 Task: Select a schedule automation every 2 weeks on wednesday at 12:00 PM starting on March 1, 2023
Action: Mouse moved to (561, 500)
Screenshot: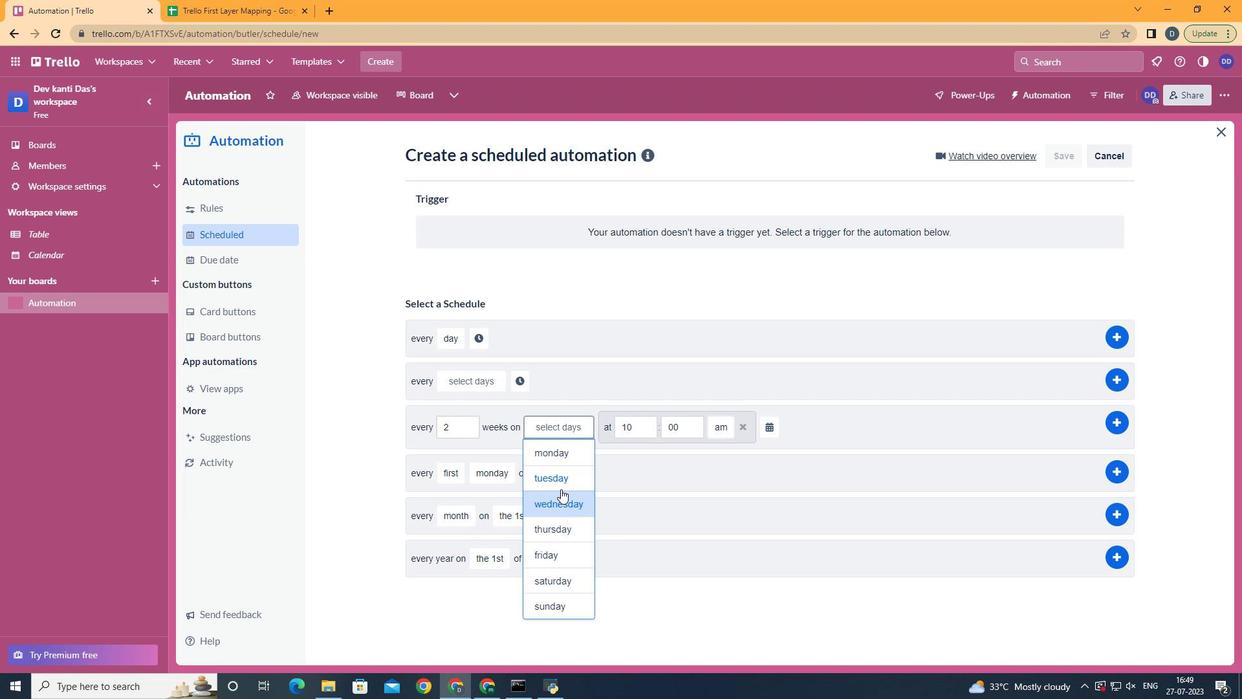 
Action: Mouse pressed left at (561, 500)
Screenshot: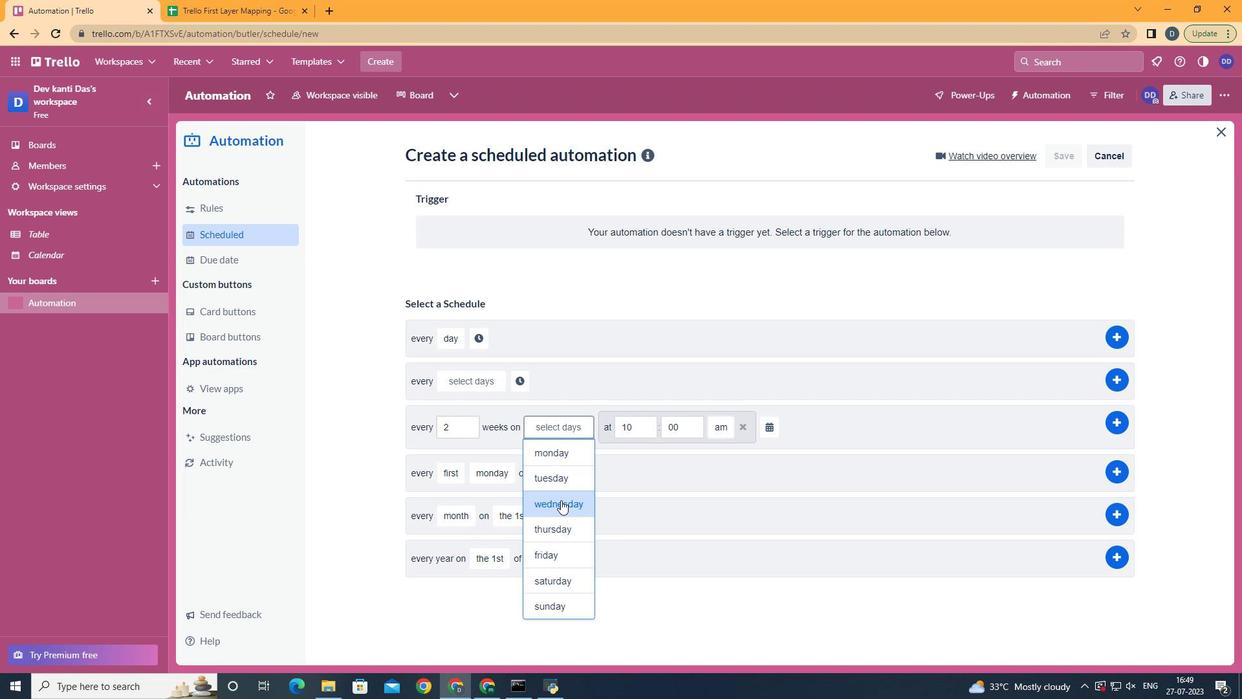 
Action: Mouse moved to (658, 424)
Screenshot: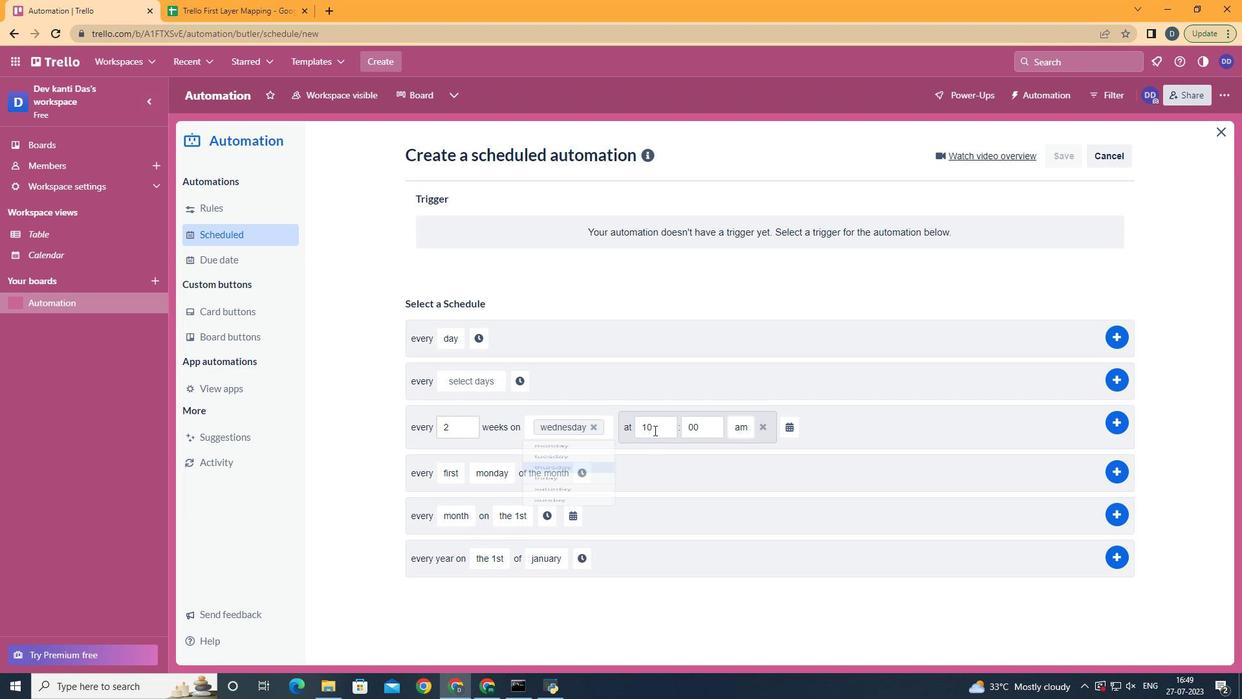 
Action: Mouse pressed left at (658, 424)
Screenshot: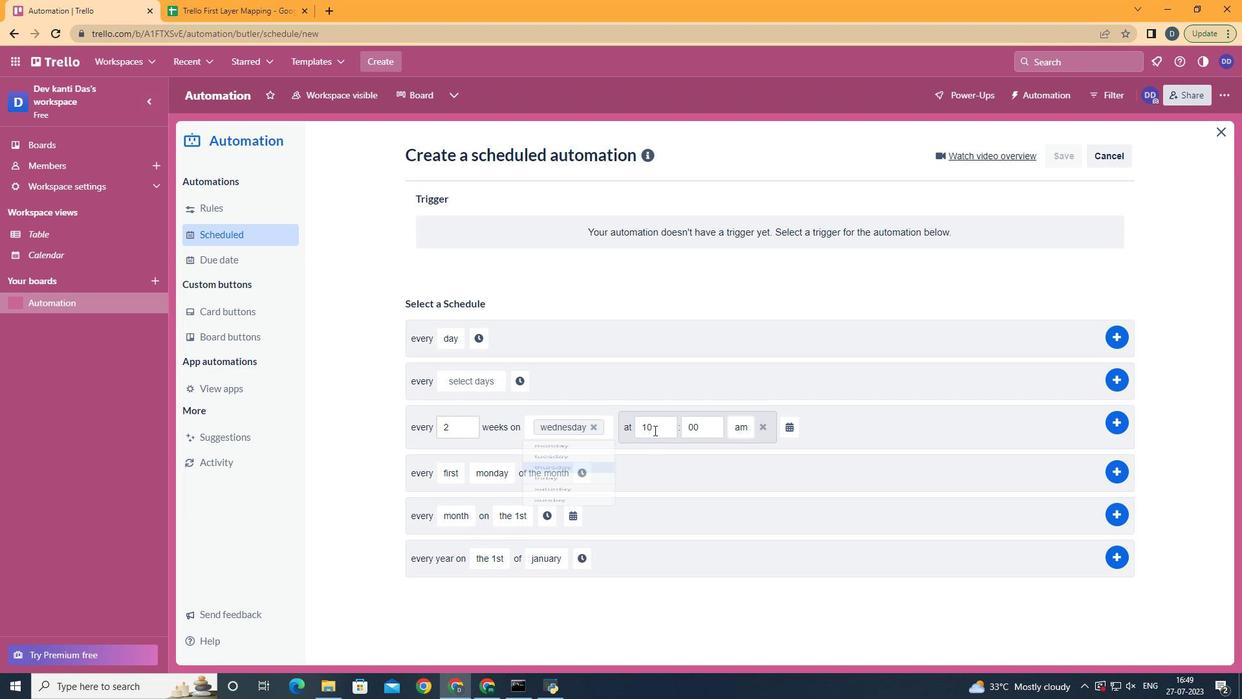 
Action: Key pressed <Key.backspace>2
Screenshot: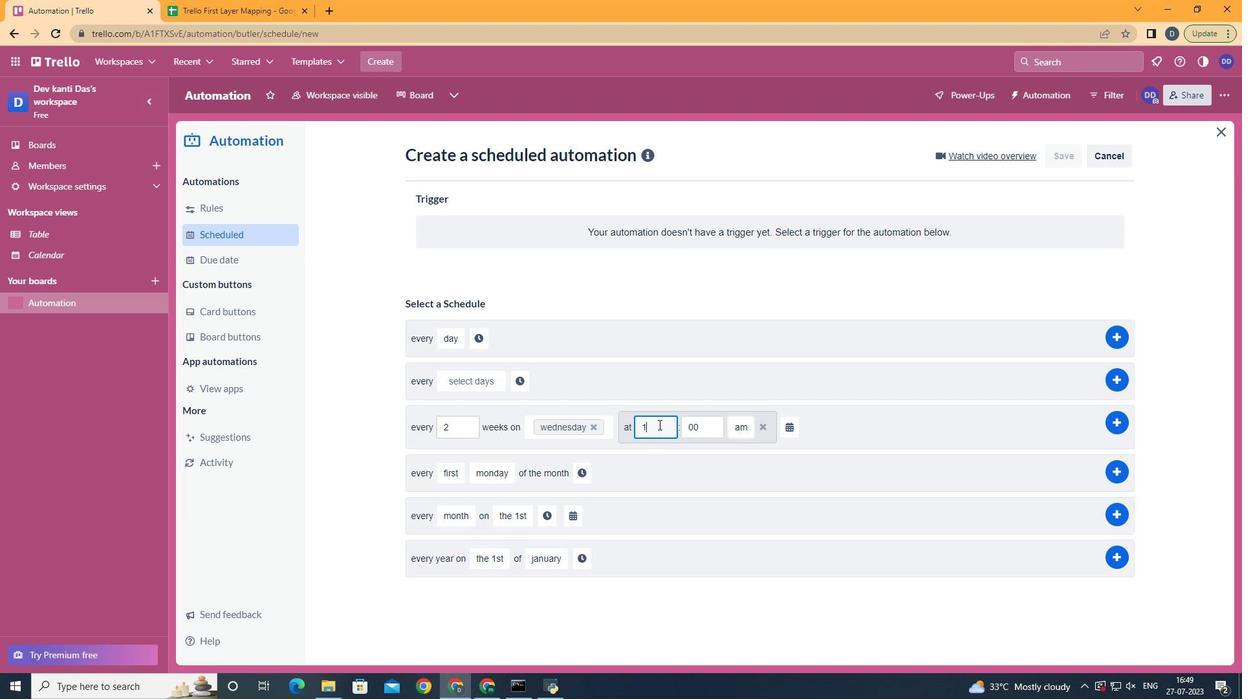 
Action: Mouse moved to (749, 479)
Screenshot: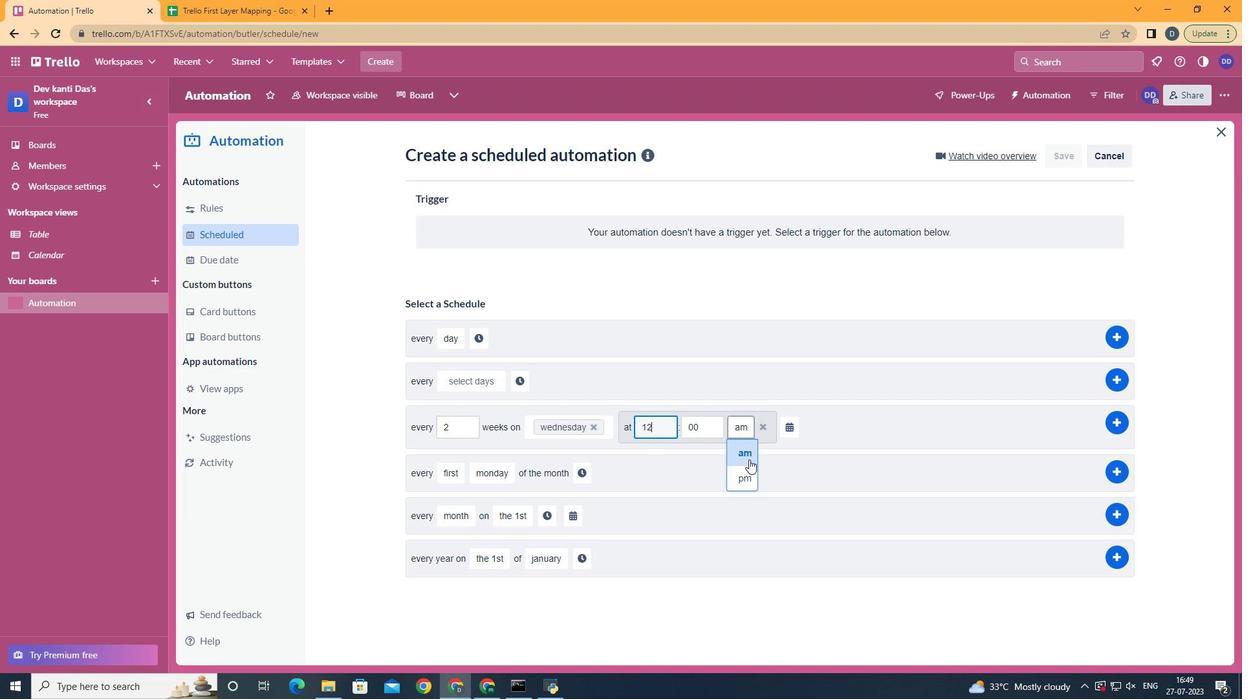 
Action: Mouse pressed left at (749, 479)
Screenshot: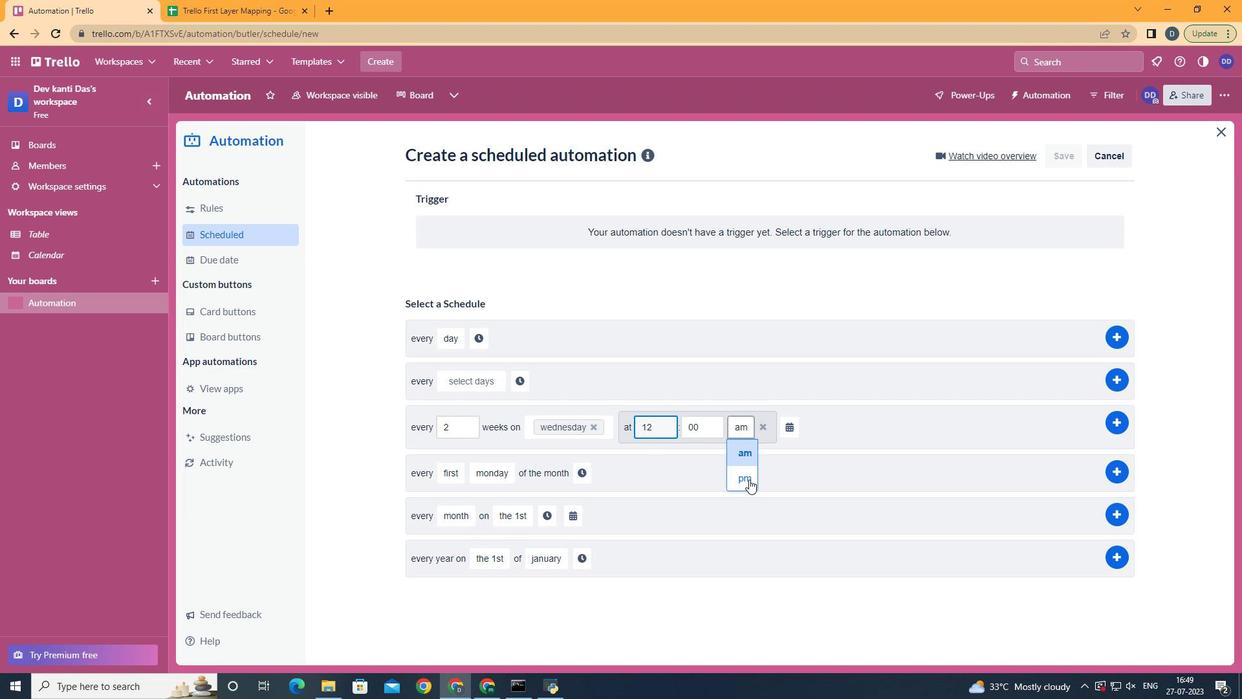 
Action: Mouse moved to (783, 428)
Screenshot: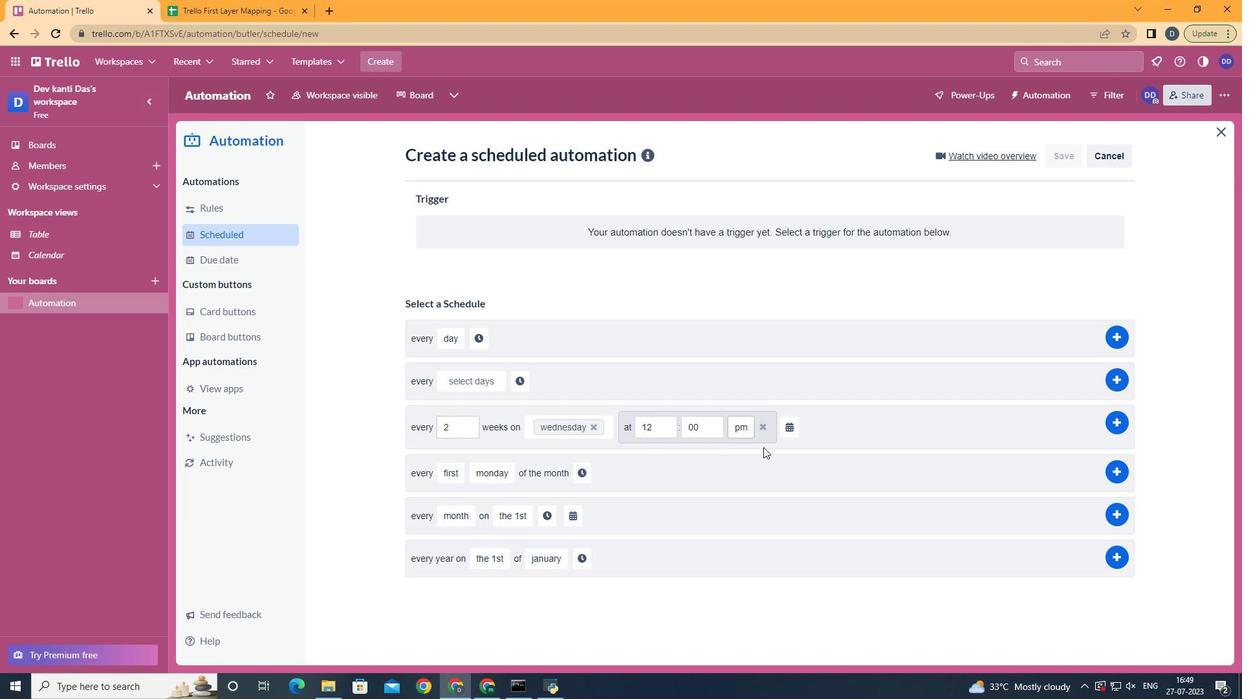 
Action: Mouse pressed left at (783, 428)
Screenshot: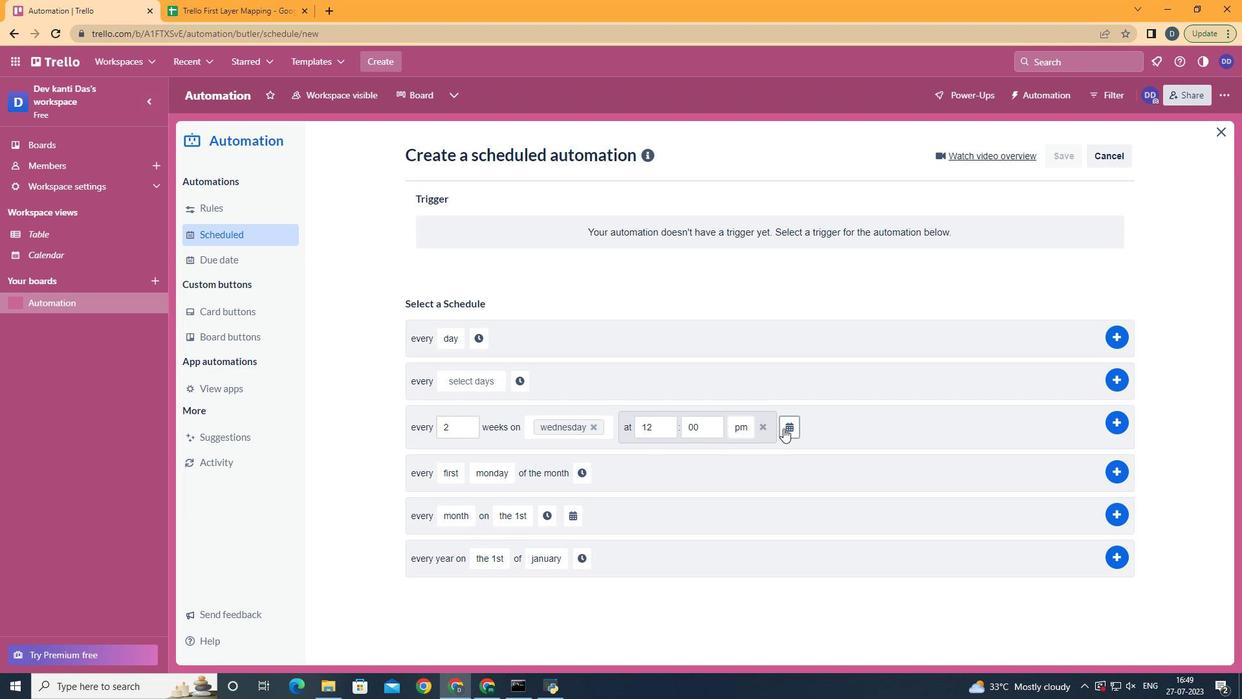 
Action: Mouse moved to (763, 519)
Screenshot: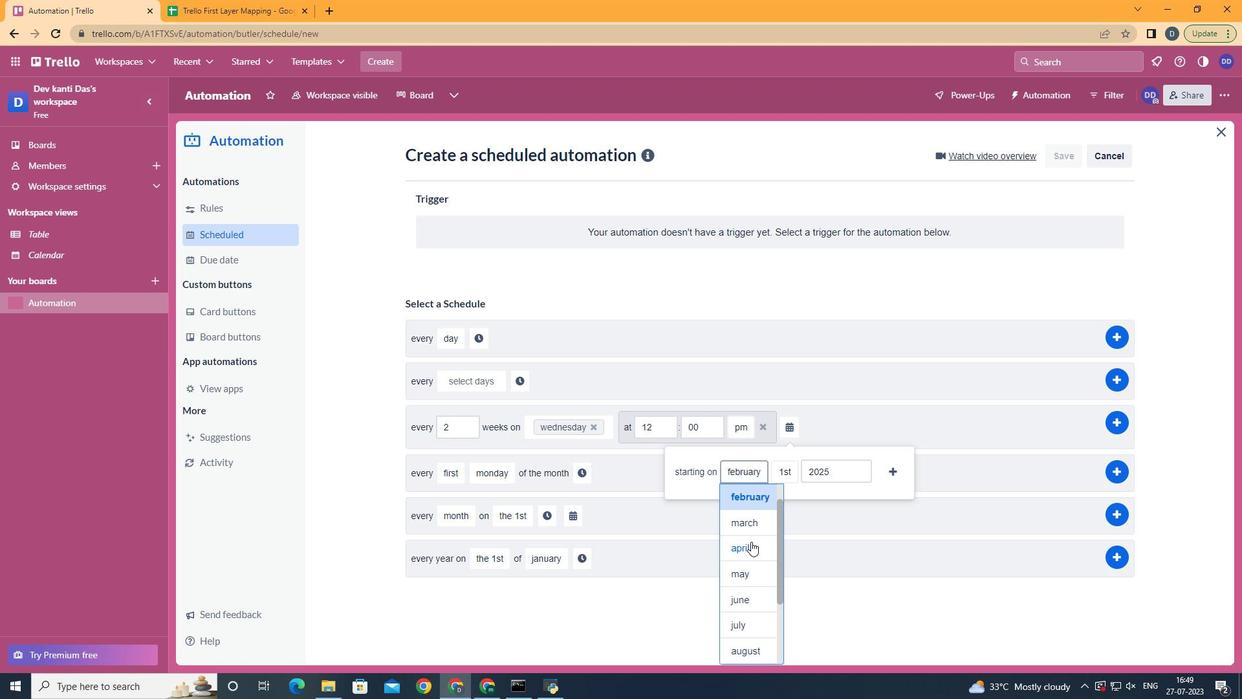 
Action: Mouse pressed left at (763, 519)
Screenshot: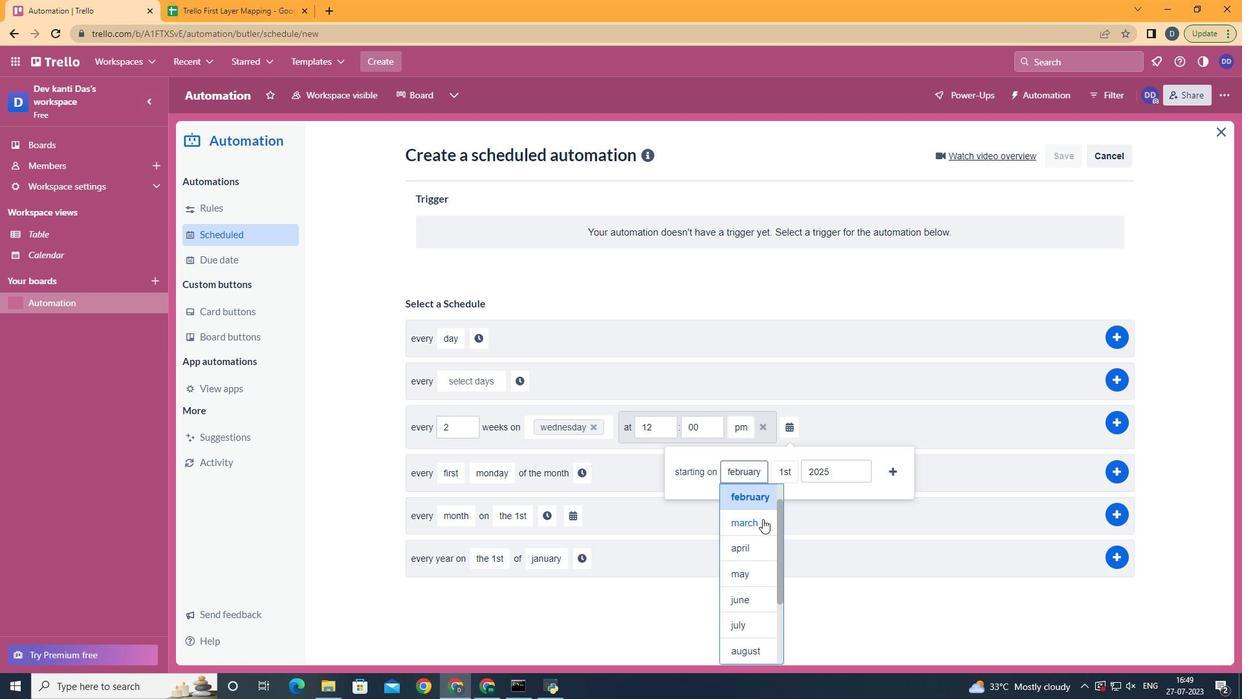 
Action: Mouse moved to (789, 498)
Screenshot: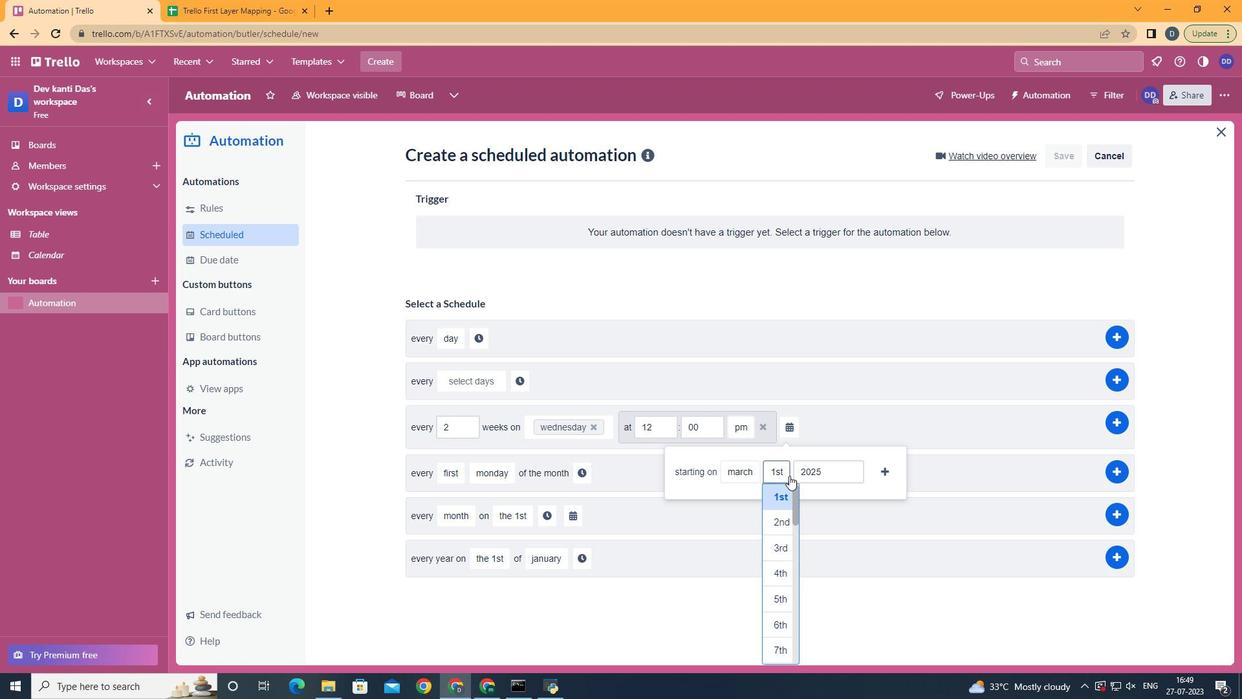 
Action: Mouse pressed left at (789, 498)
Screenshot: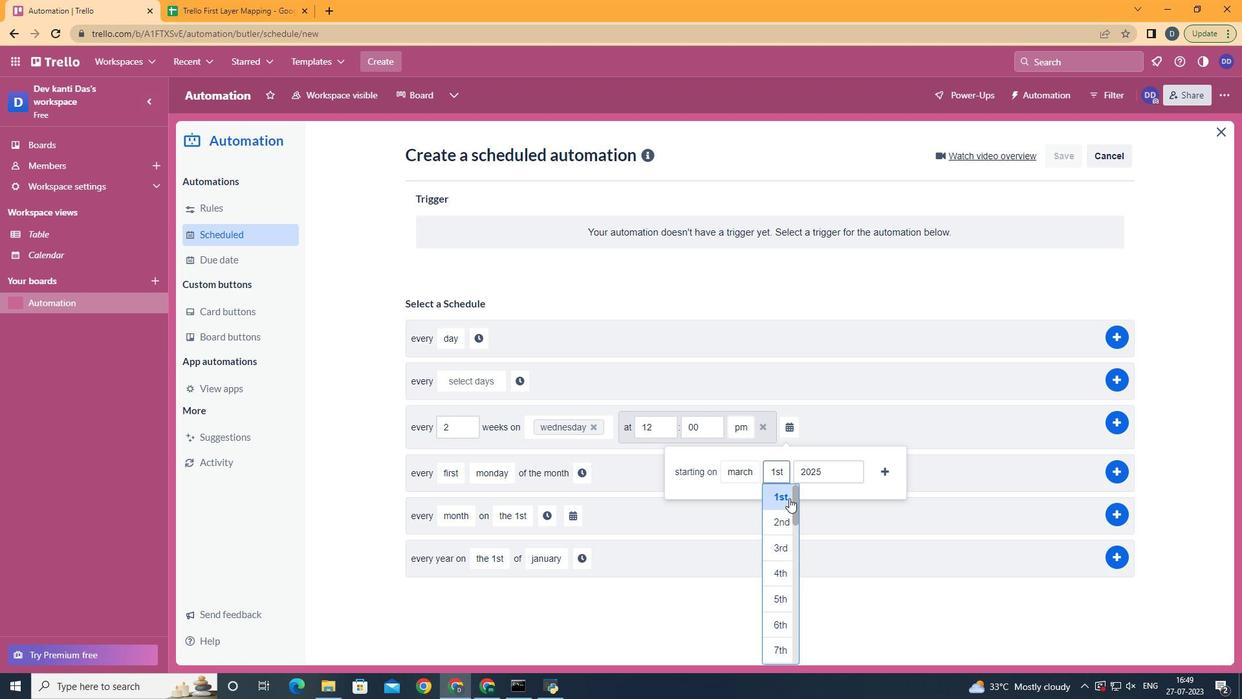 
Action: Mouse moved to (847, 470)
Screenshot: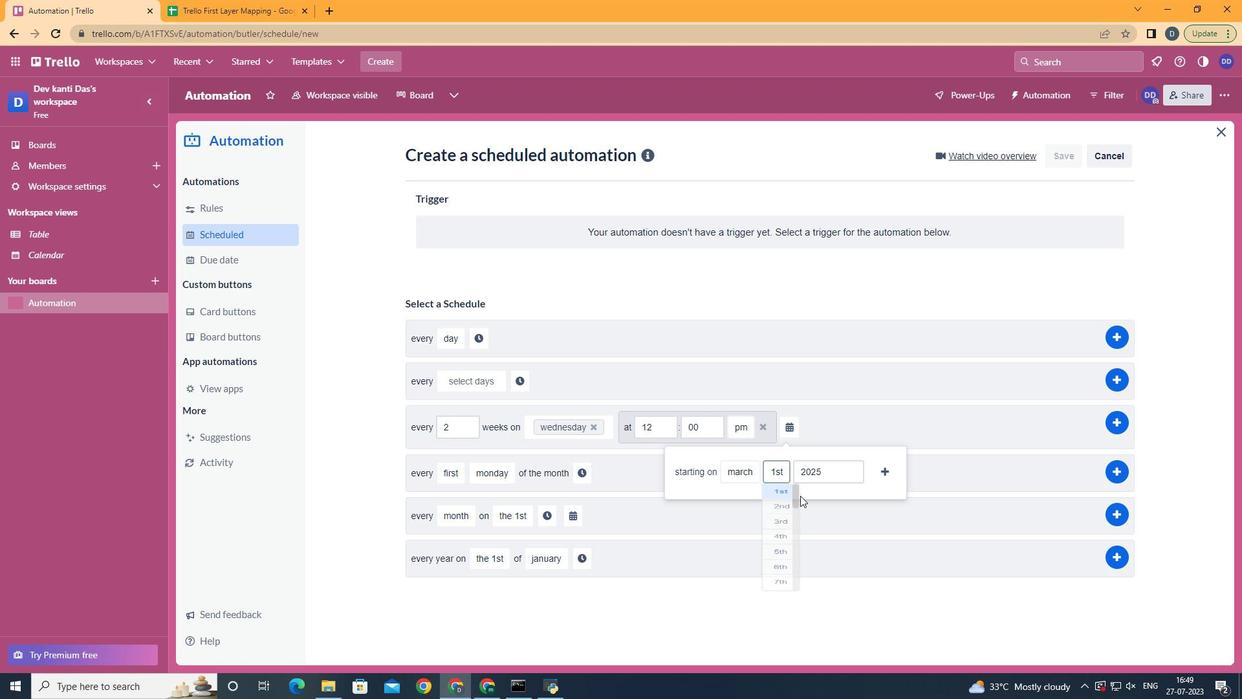
Action: Mouse pressed left at (847, 470)
Screenshot: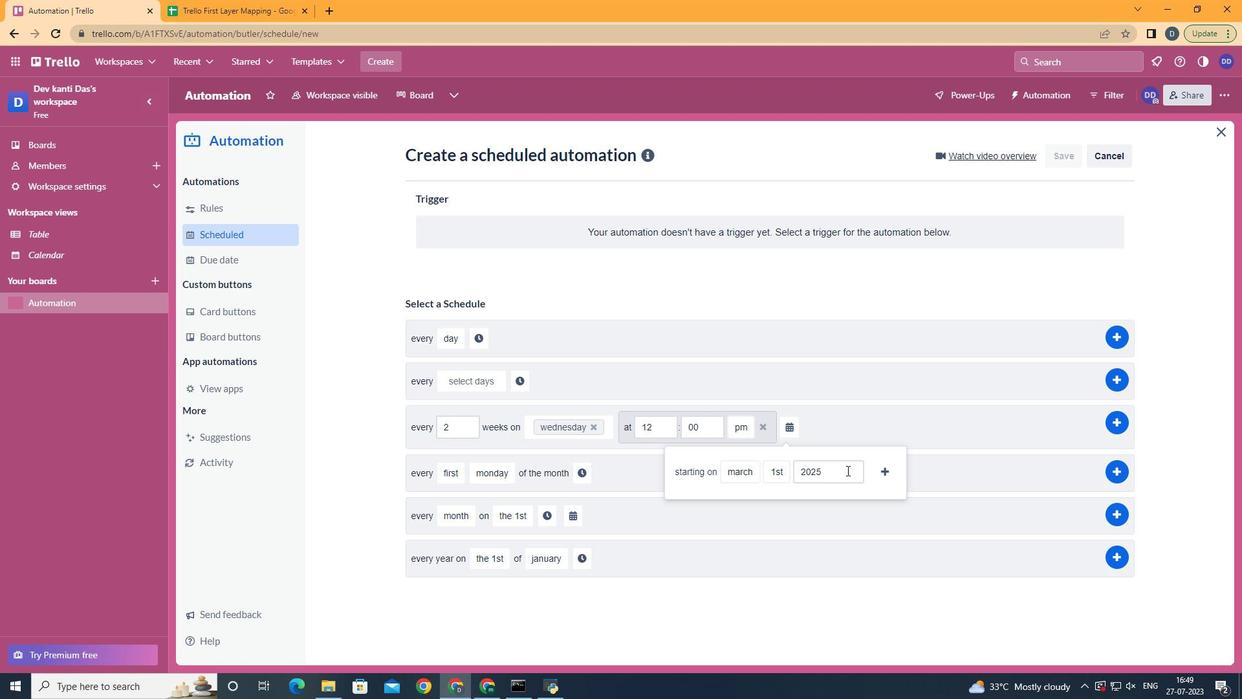 
Action: Key pressed <Key.backspace>3
Screenshot: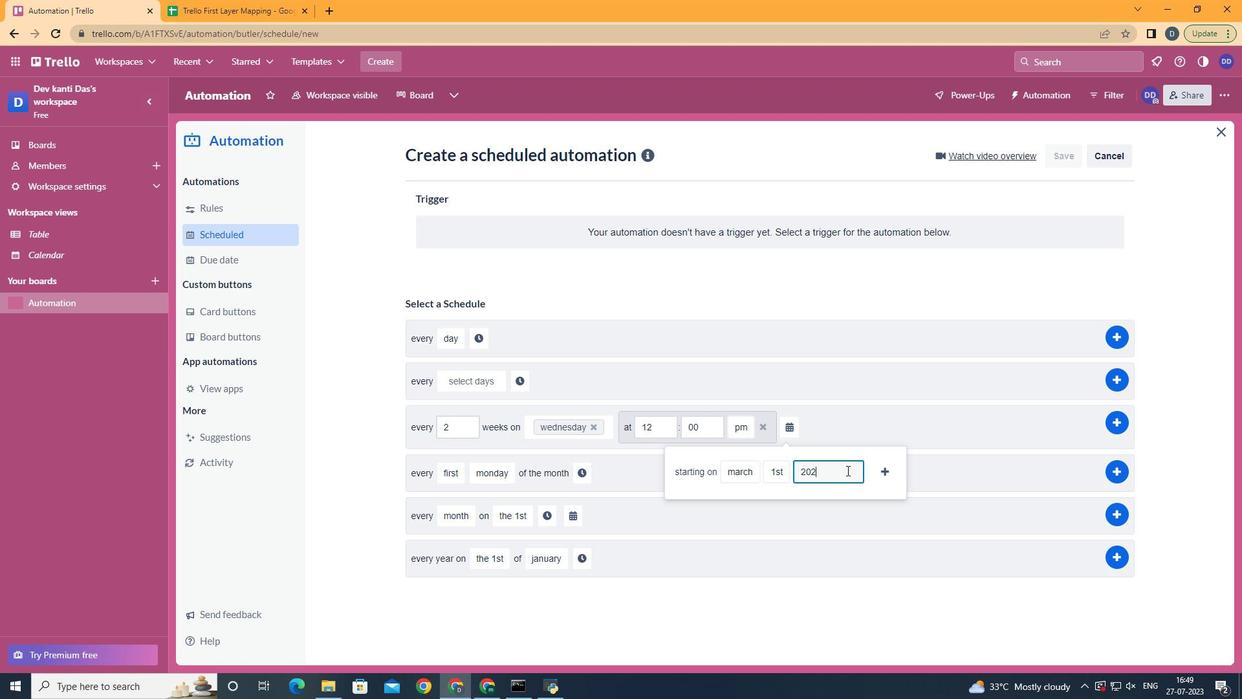 
Action: Mouse moved to (888, 473)
Screenshot: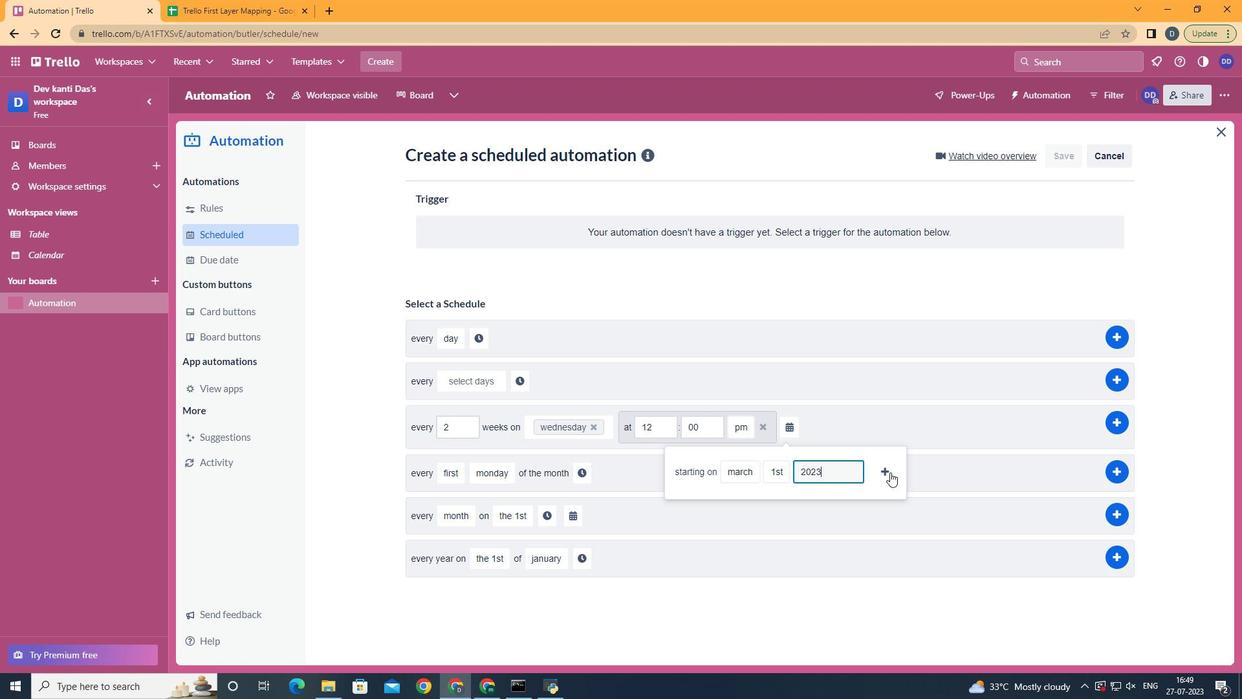 
Action: Mouse pressed left at (888, 473)
Screenshot: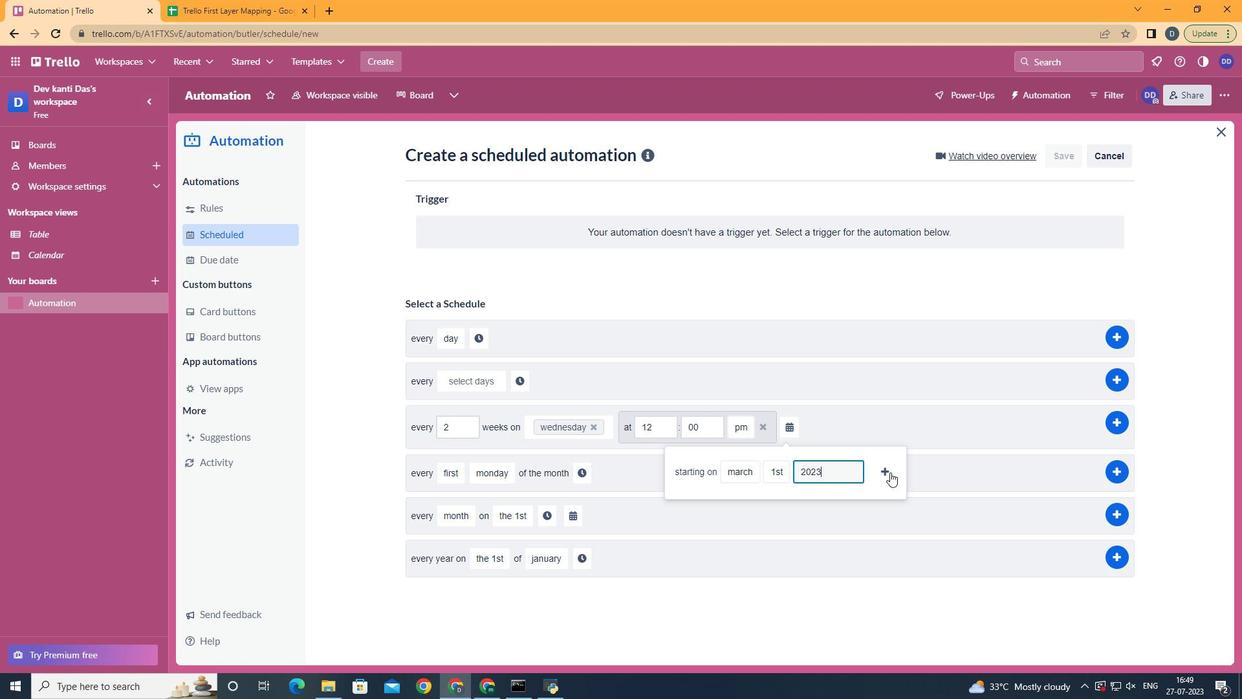 
